 Task: Find connections with filter location Lankaran with filter topic #Feminismwith filter profile language Potuguese with filter current company TekWissen ® with filter school NMKRV College for Women with filter industry Vocational Rehabilitation Services with filter service category Headshot Photography with filter keywords title Founder
Action: Mouse moved to (490, 91)
Screenshot: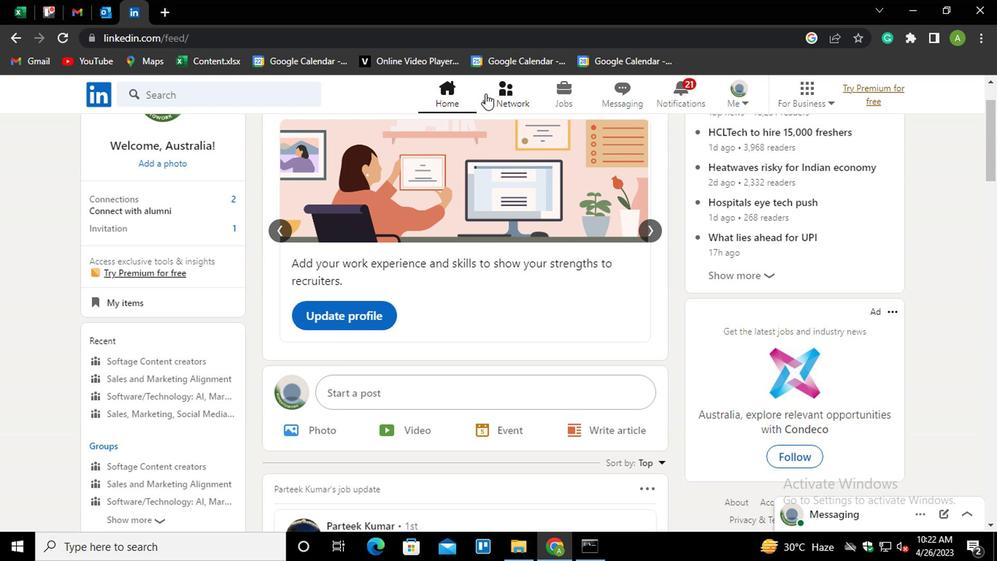 
Action: Mouse pressed left at (490, 91)
Screenshot: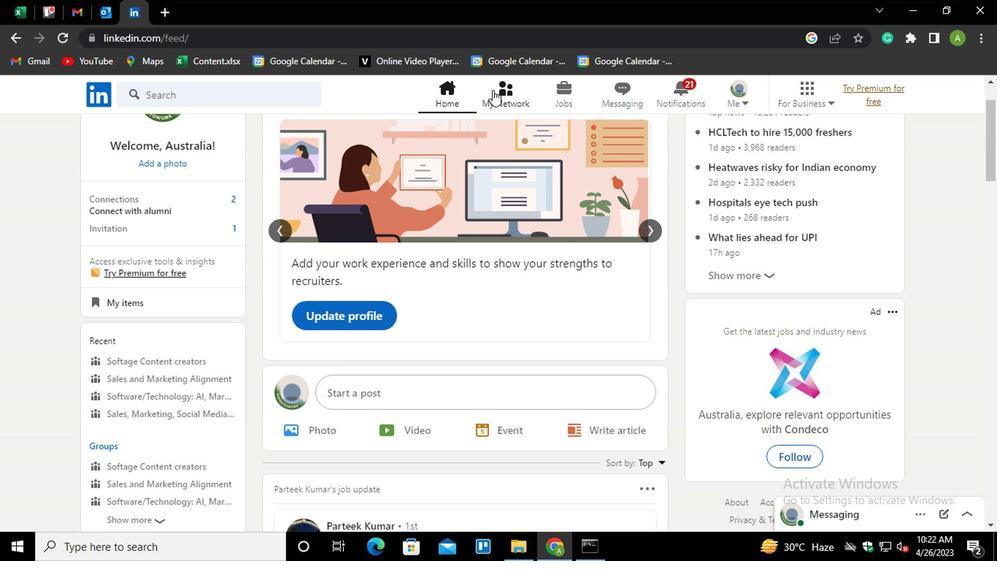 
Action: Mouse moved to (170, 175)
Screenshot: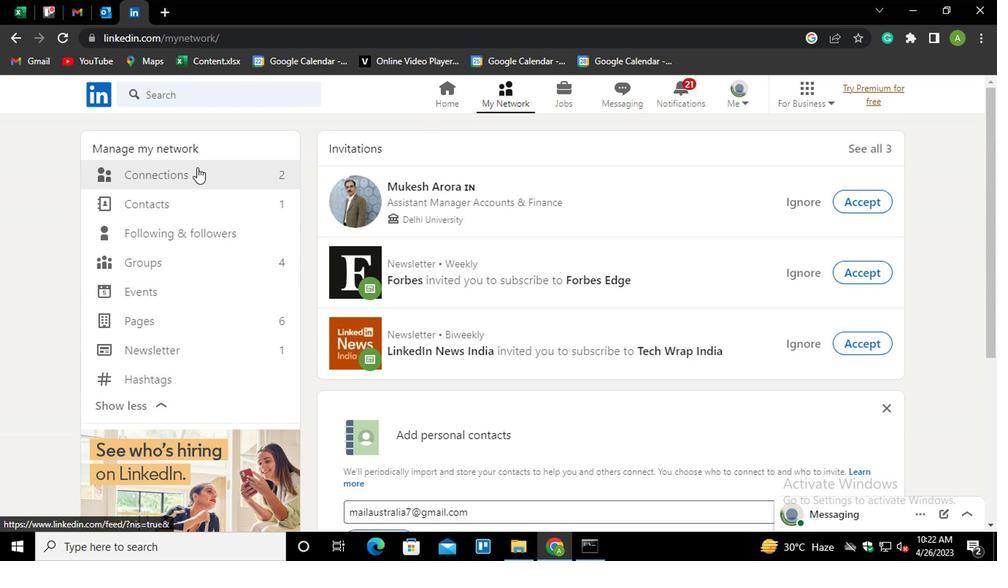 
Action: Mouse pressed left at (170, 175)
Screenshot: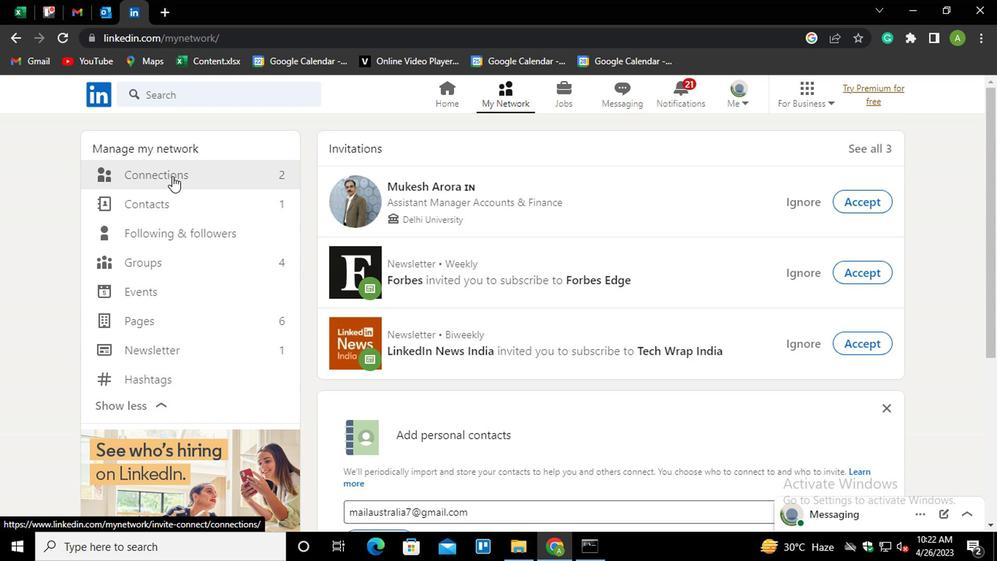 
Action: Mouse moved to (589, 175)
Screenshot: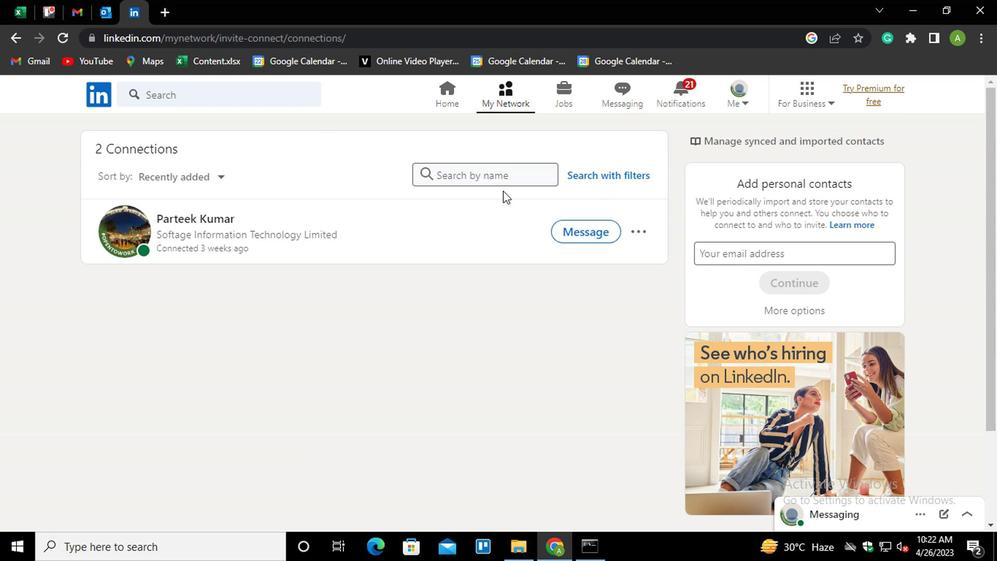 
Action: Mouse pressed left at (589, 175)
Screenshot: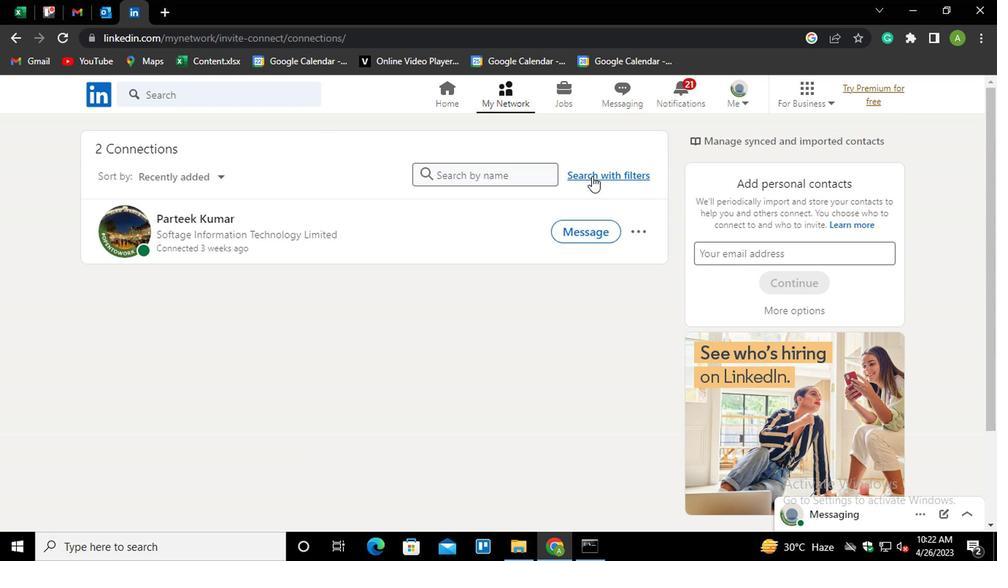 
Action: Mouse moved to (473, 139)
Screenshot: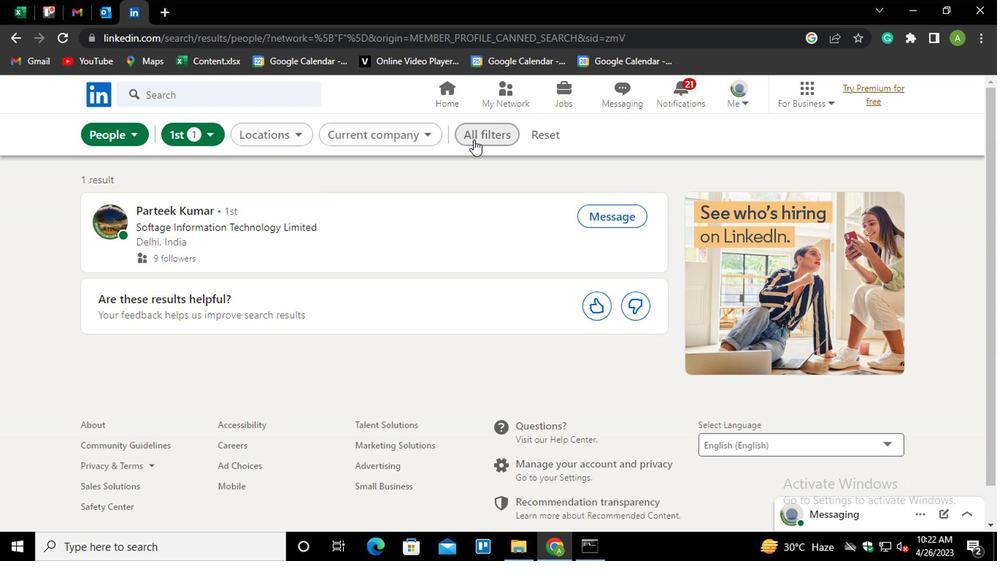 
Action: Mouse pressed left at (473, 139)
Screenshot: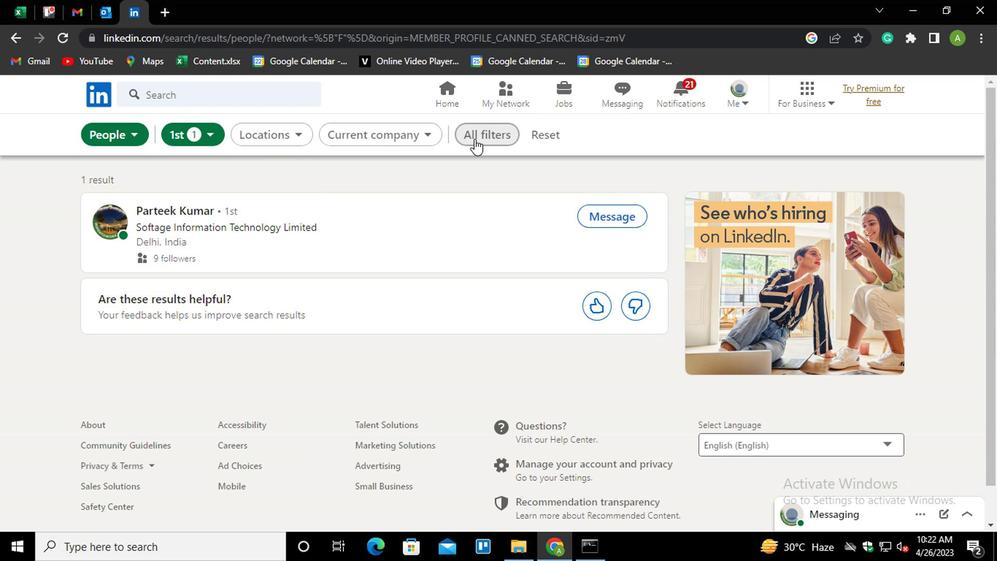 
Action: Mouse moved to (653, 285)
Screenshot: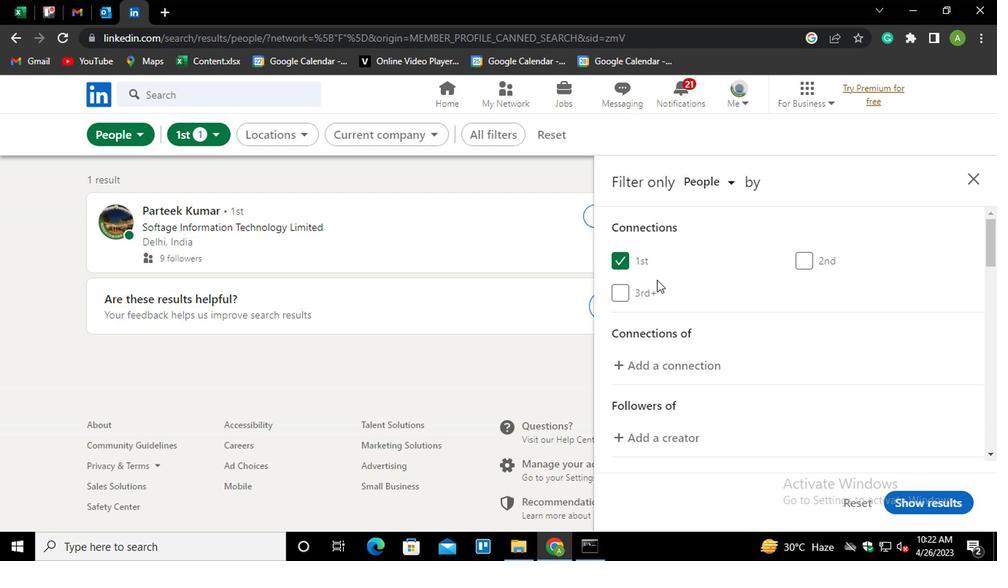 
Action: Mouse scrolled (653, 285) with delta (0, 0)
Screenshot: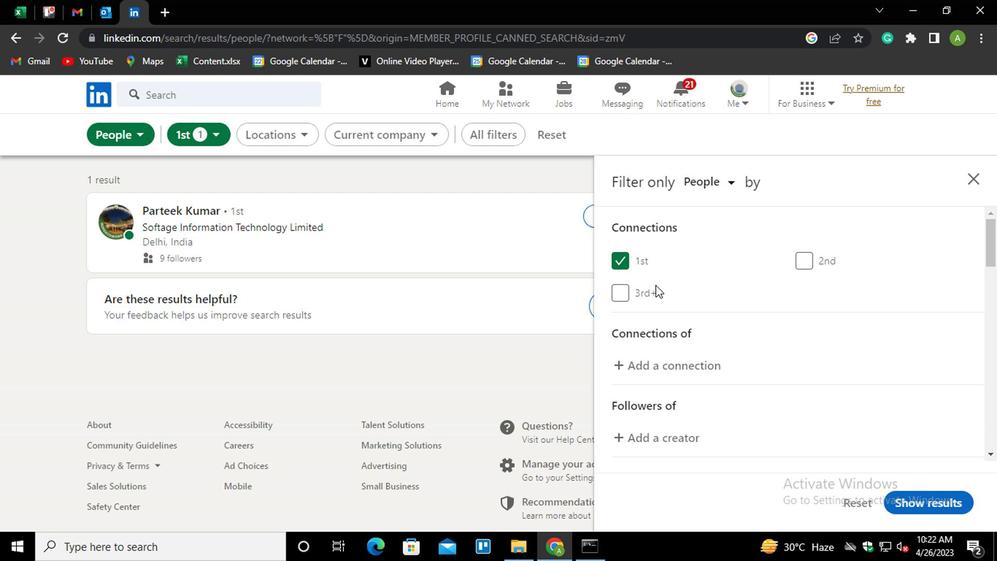
Action: Mouse scrolled (653, 285) with delta (0, 0)
Screenshot: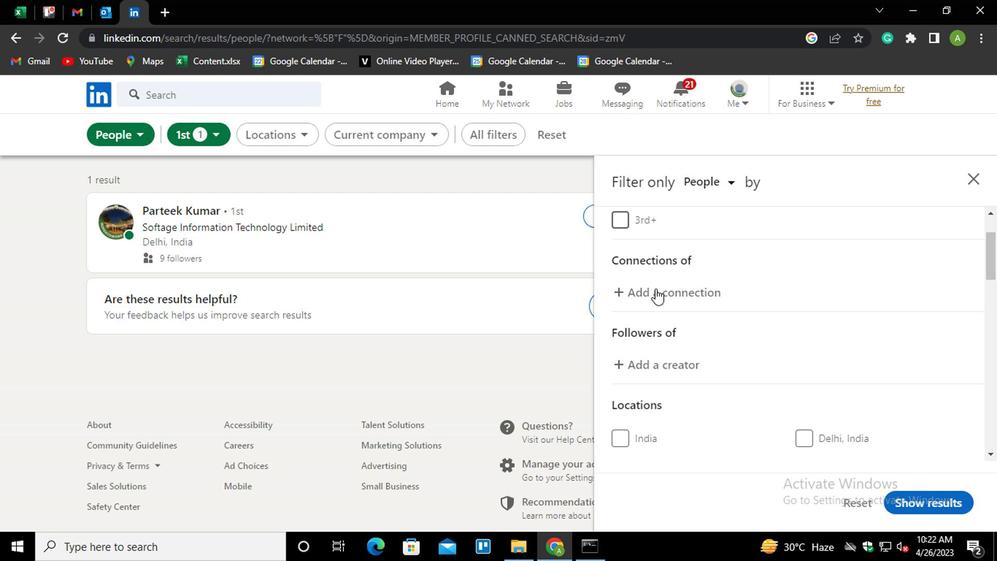 
Action: Mouse scrolled (653, 285) with delta (0, 0)
Screenshot: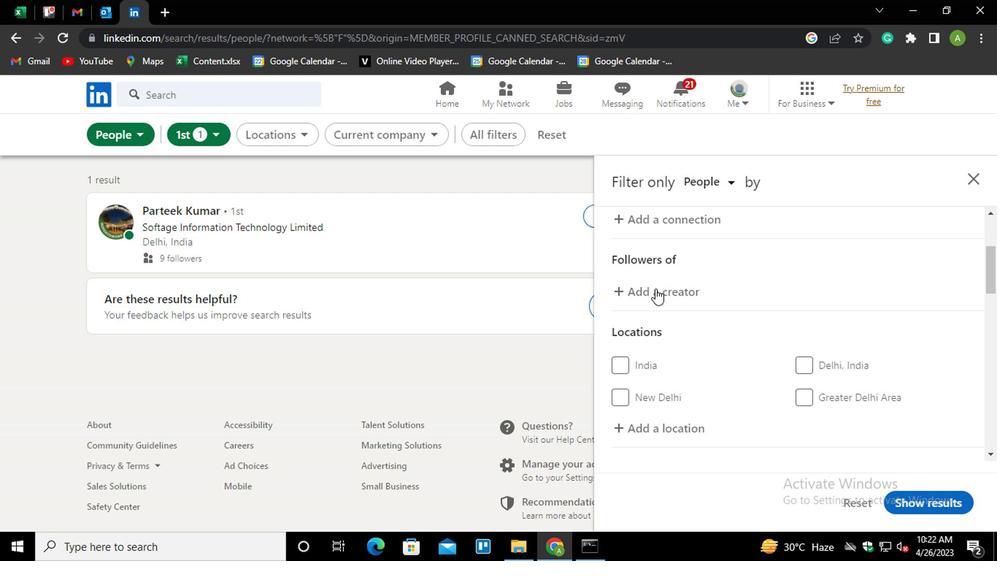 
Action: Mouse moved to (653, 347)
Screenshot: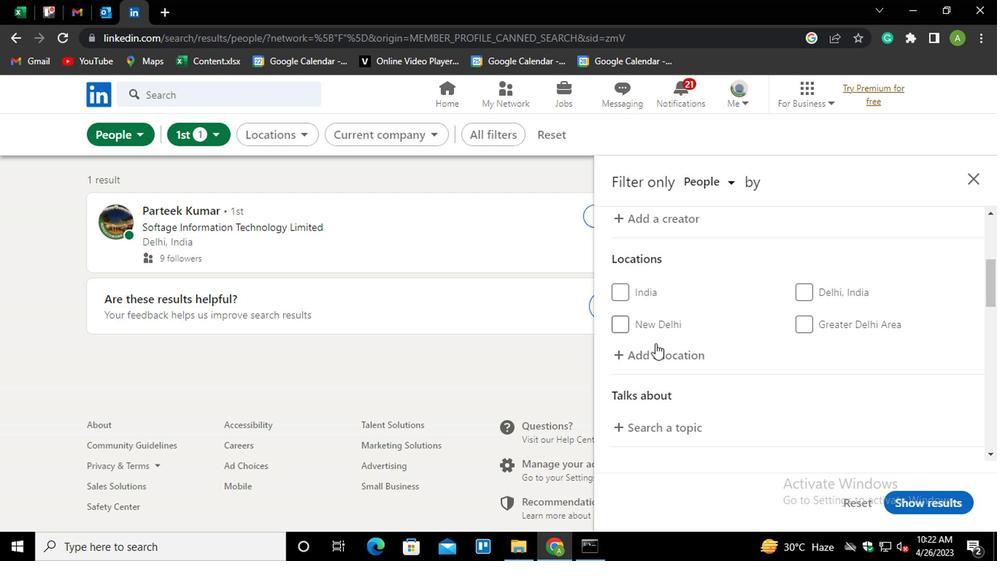 
Action: Mouse pressed left at (653, 347)
Screenshot: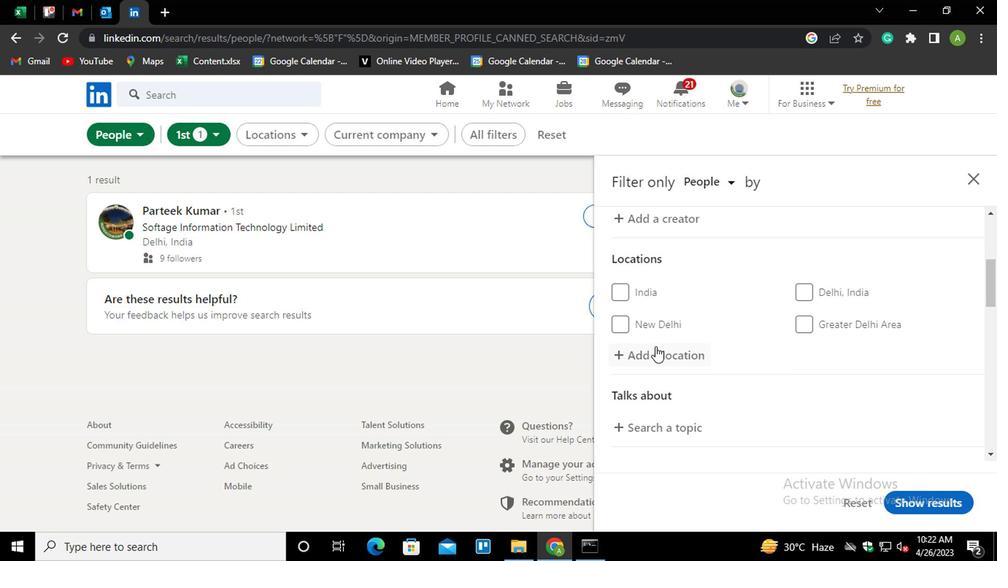 
Action: Mouse moved to (653, 351)
Screenshot: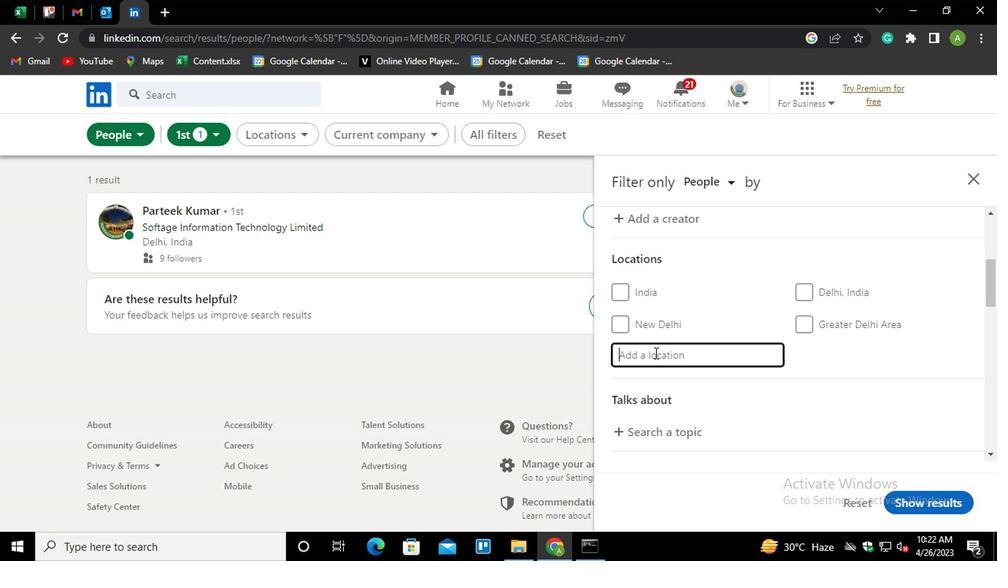 
Action: Mouse pressed left at (653, 351)
Screenshot: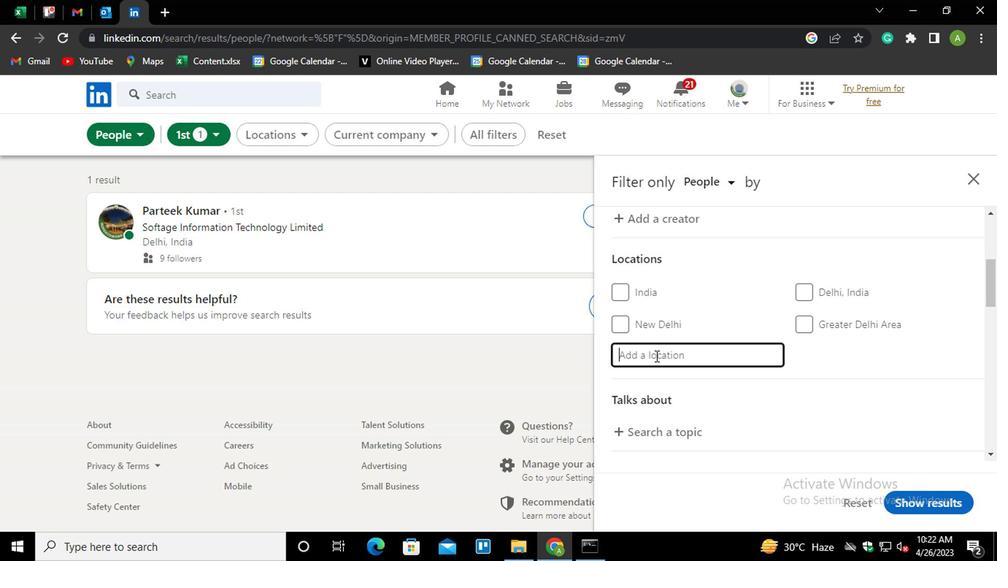 
Action: Key pressed <Key.shift_r>Lankara<Key.down><Key.enter>
Screenshot: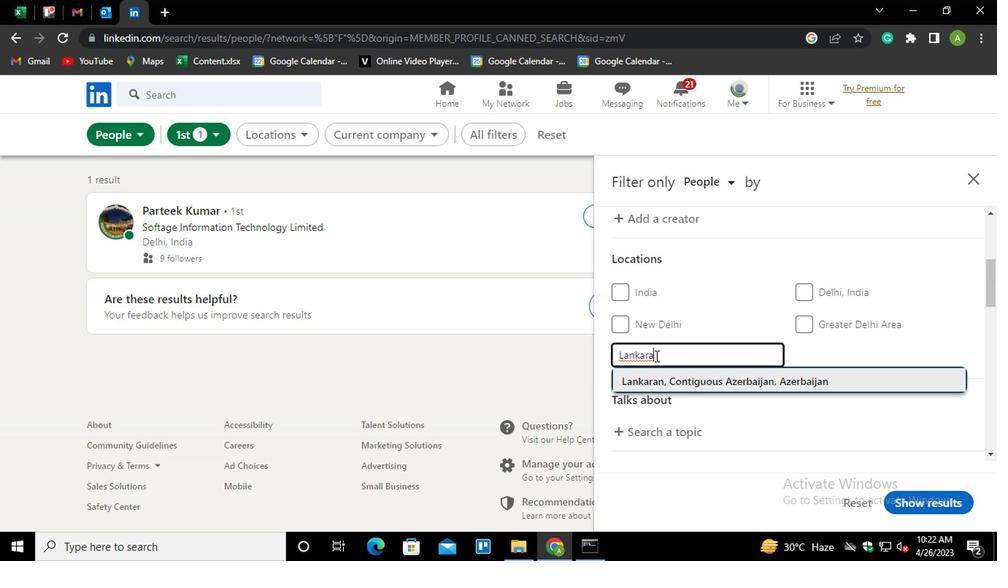 
Action: Mouse moved to (652, 352)
Screenshot: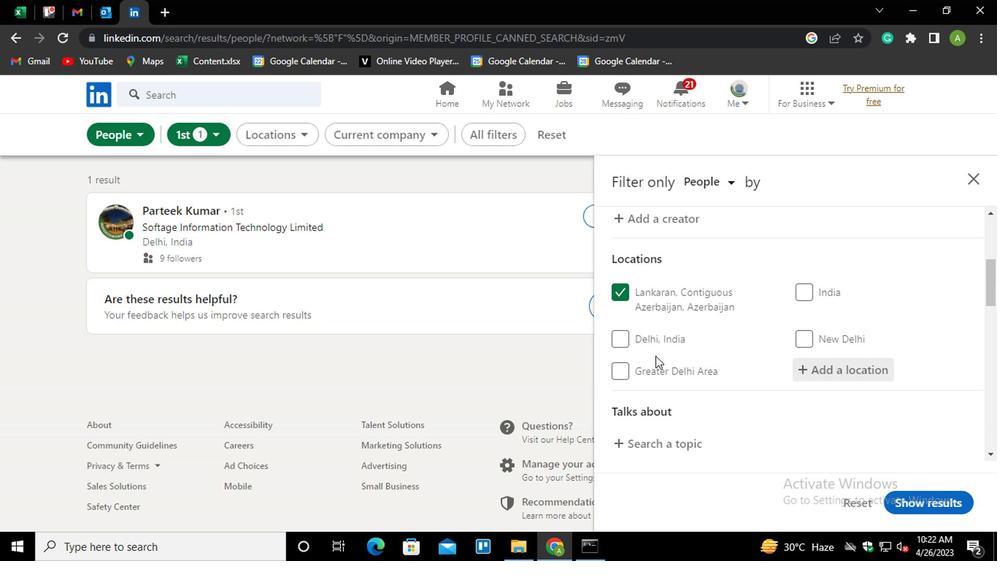 
Action: Mouse scrolled (652, 352) with delta (0, 0)
Screenshot: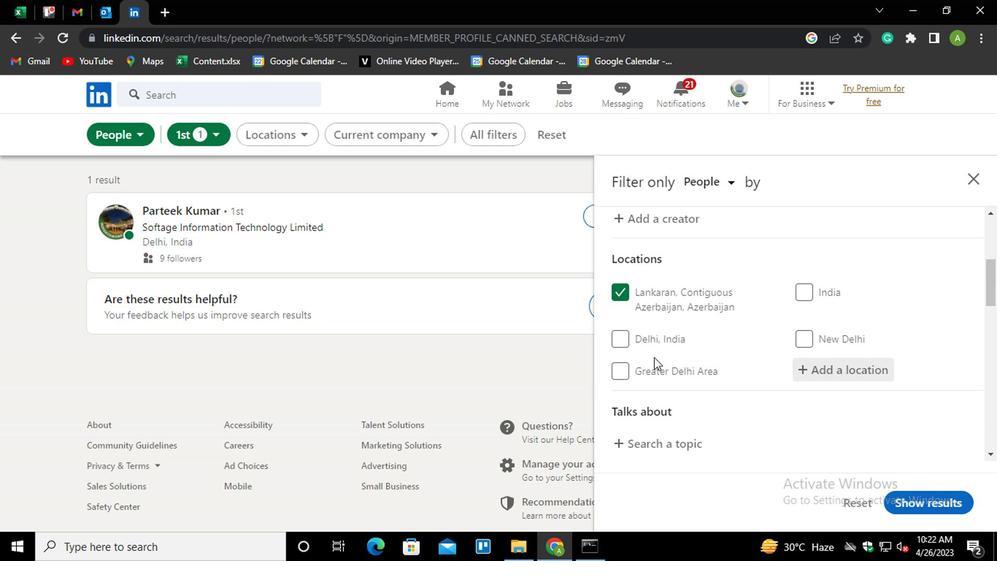 
Action: Mouse moved to (674, 367)
Screenshot: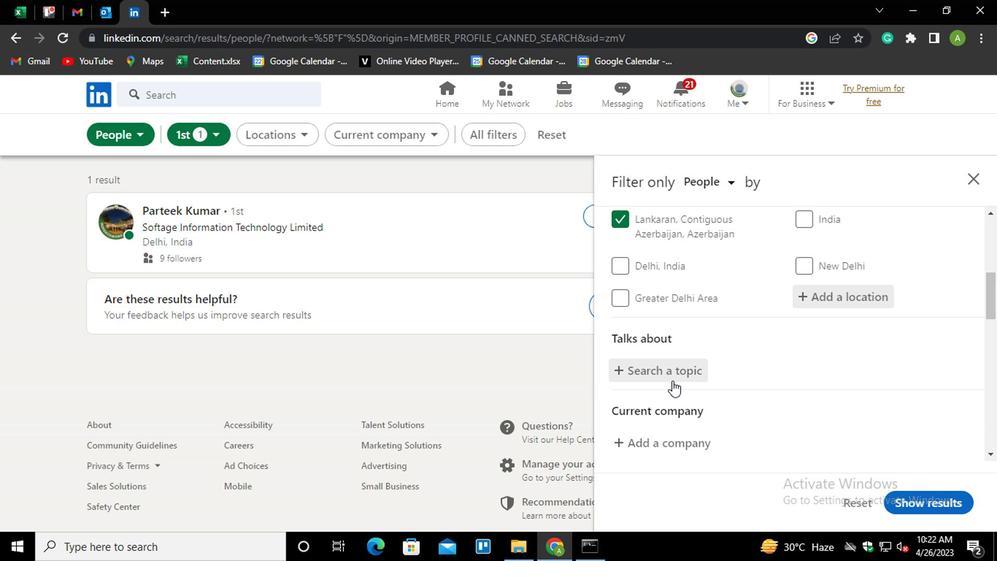 
Action: Mouse pressed left at (674, 367)
Screenshot: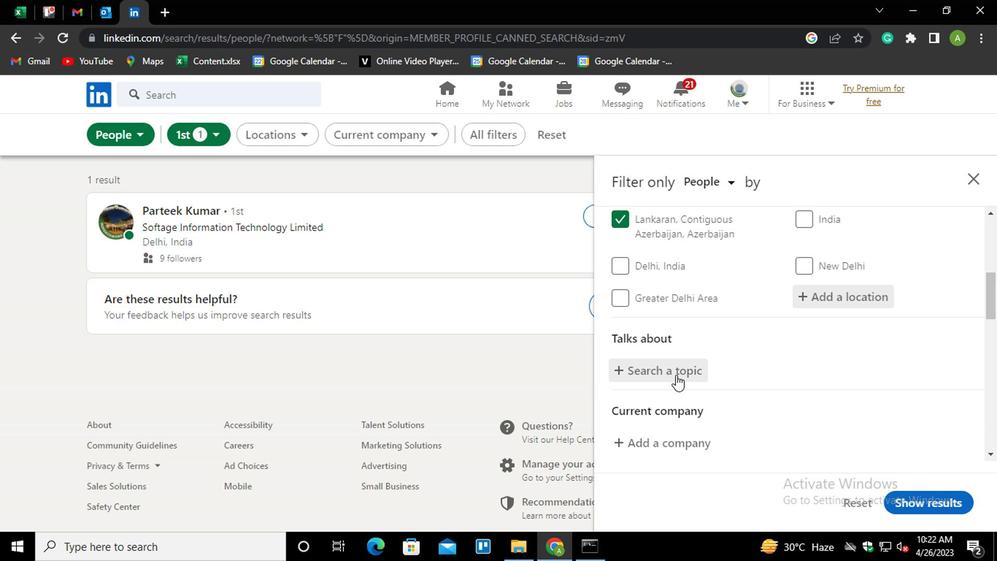 
Action: Key pressed <Key.shift>#<Key.shift>FEMINISM
Screenshot: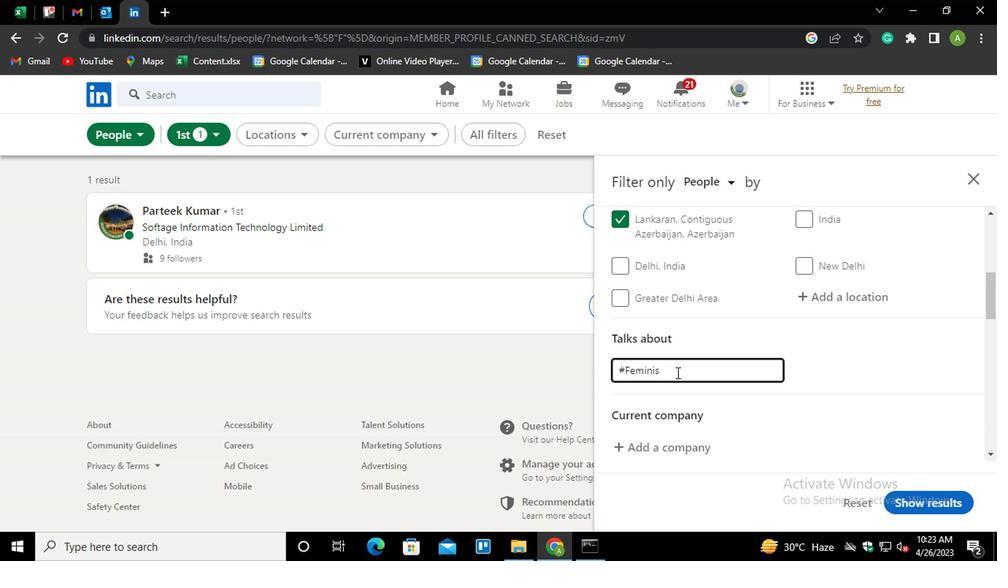 
Action: Mouse moved to (855, 364)
Screenshot: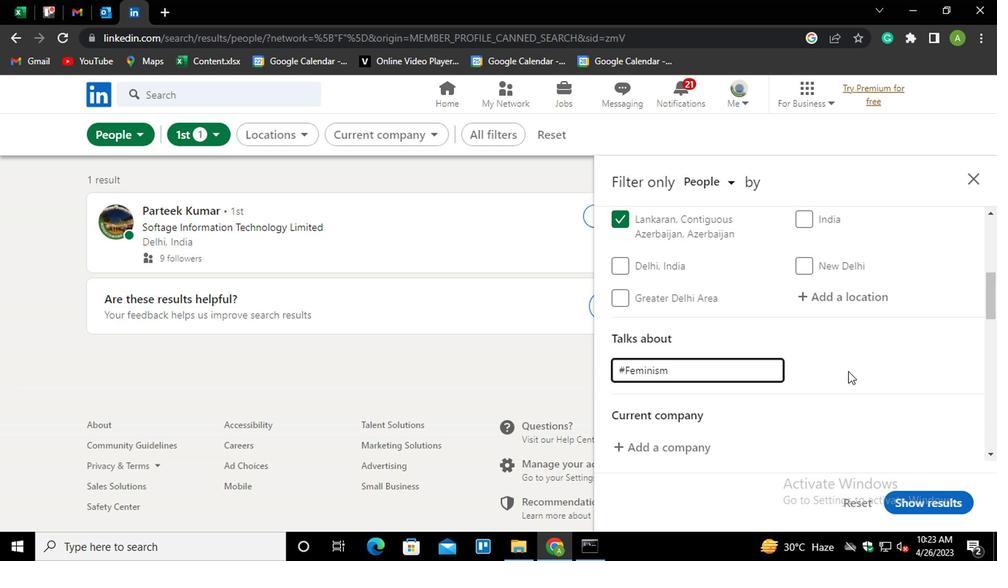 
Action: Mouse pressed left at (855, 364)
Screenshot: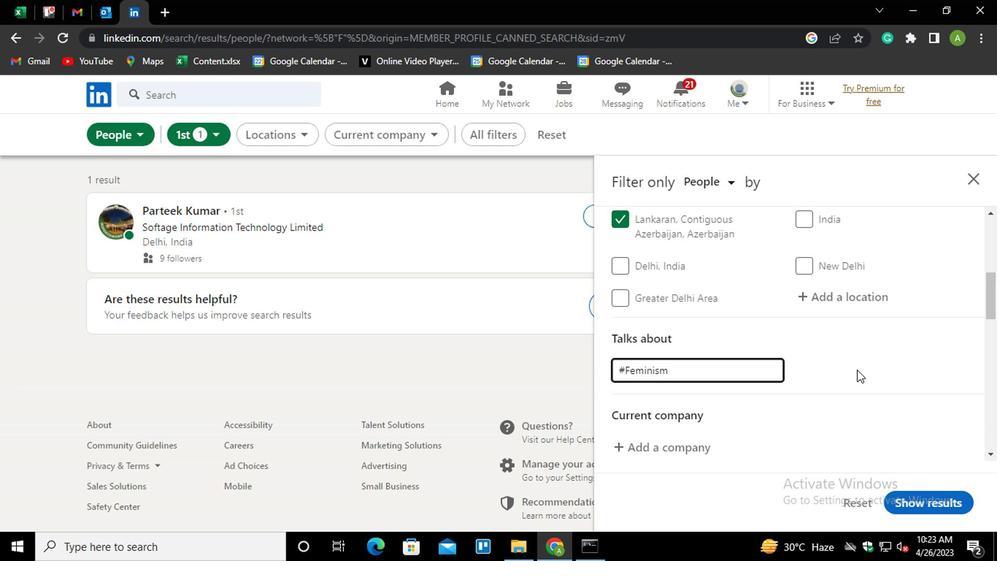 
Action: Mouse moved to (862, 359)
Screenshot: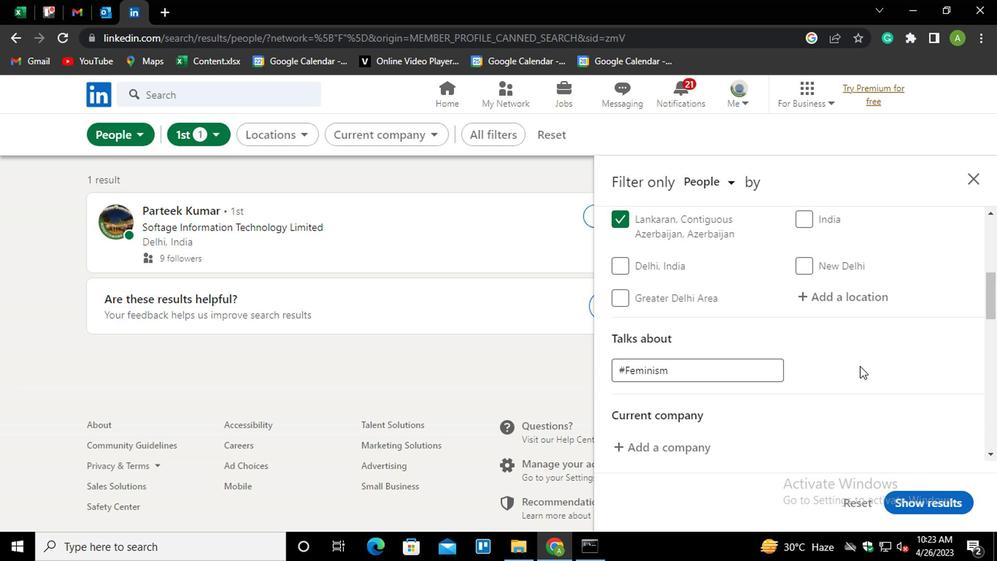 
Action: Mouse scrolled (862, 358) with delta (0, -1)
Screenshot: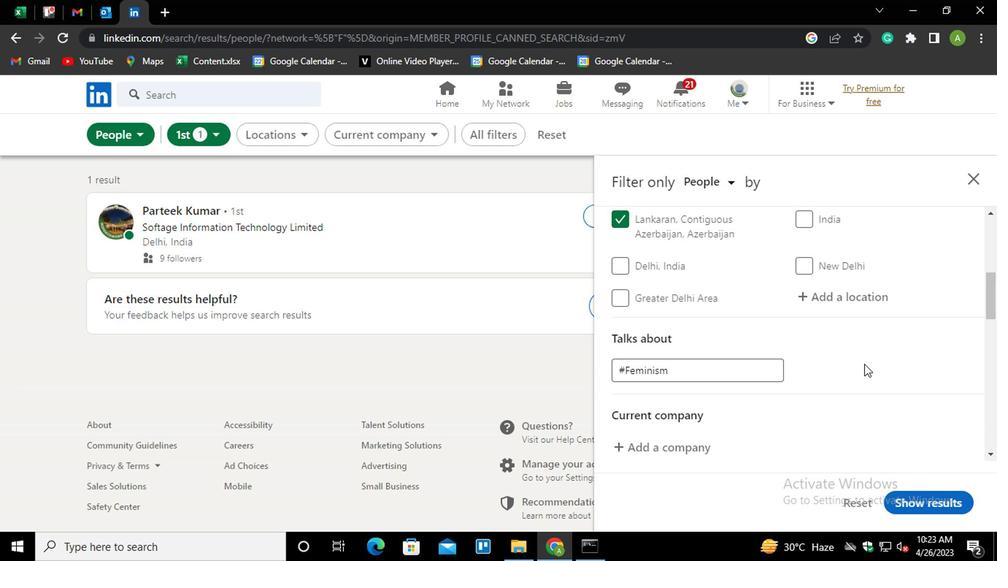 
Action: Mouse moved to (704, 371)
Screenshot: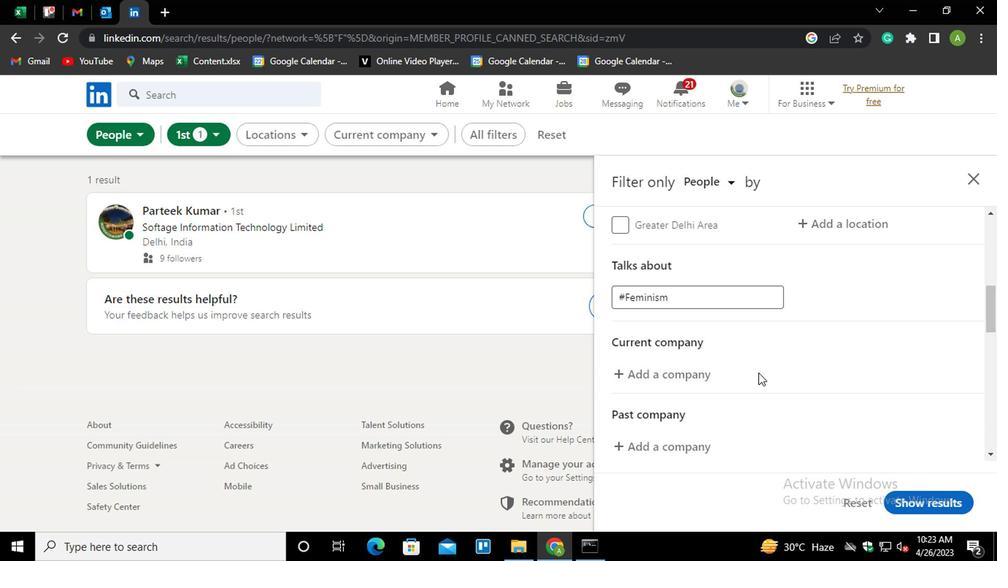 
Action: Mouse pressed left at (704, 371)
Screenshot: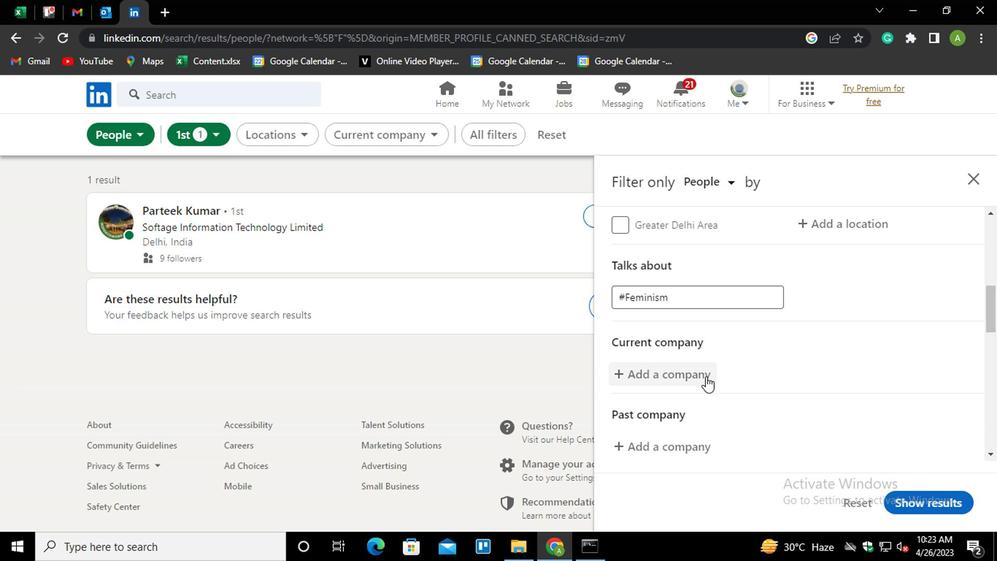 
Action: Key pressed <Key.shift>TEKW<Key.down><Key.enter>
Screenshot: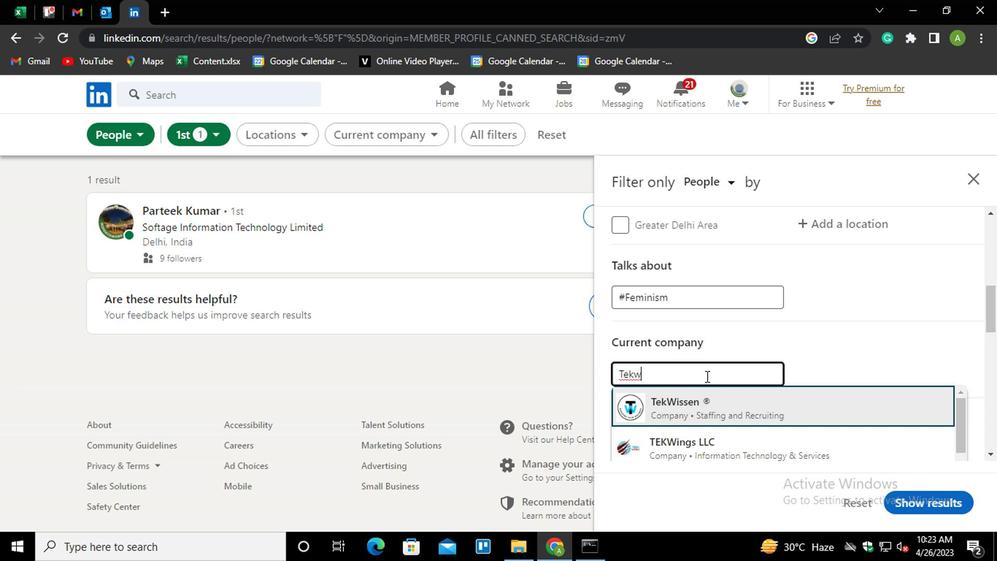 
Action: Mouse scrolled (704, 371) with delta (0, 0)
Screenshot: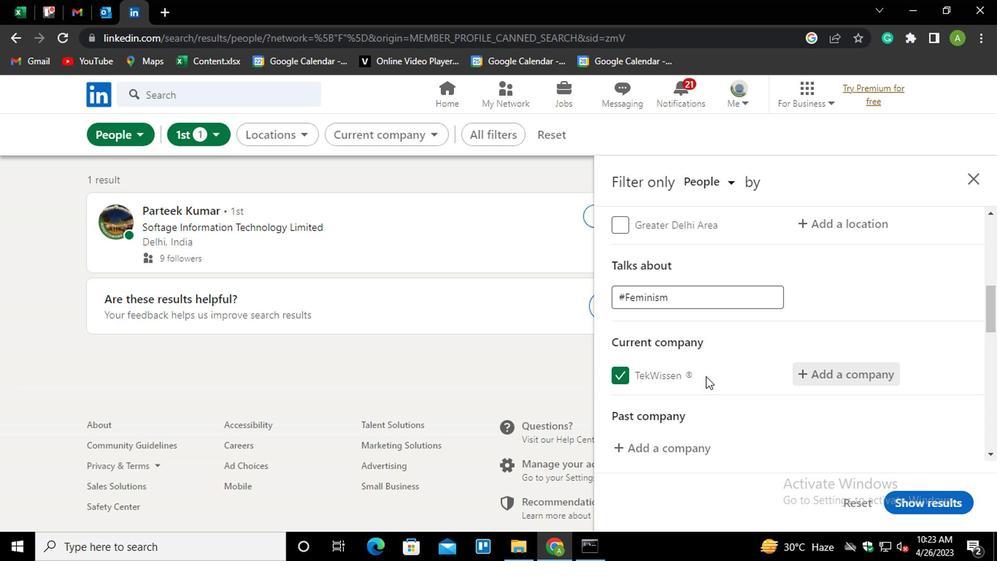 
Action: Mouse scrolled (704, 371) with delta (0, 0)
Screenshot: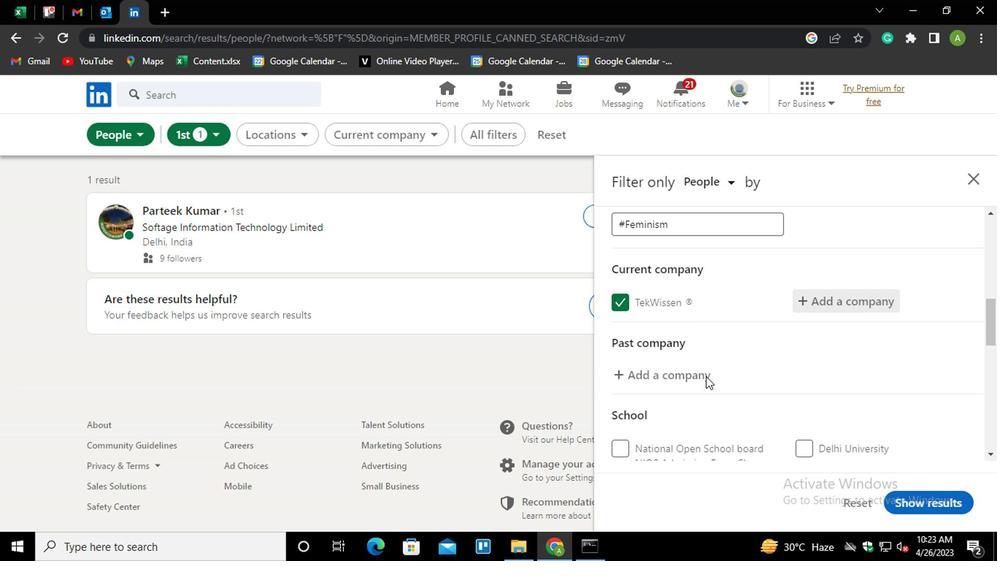 
Action: Mouse scrolled (704, 371) with delta (0, 0)
Screenshot: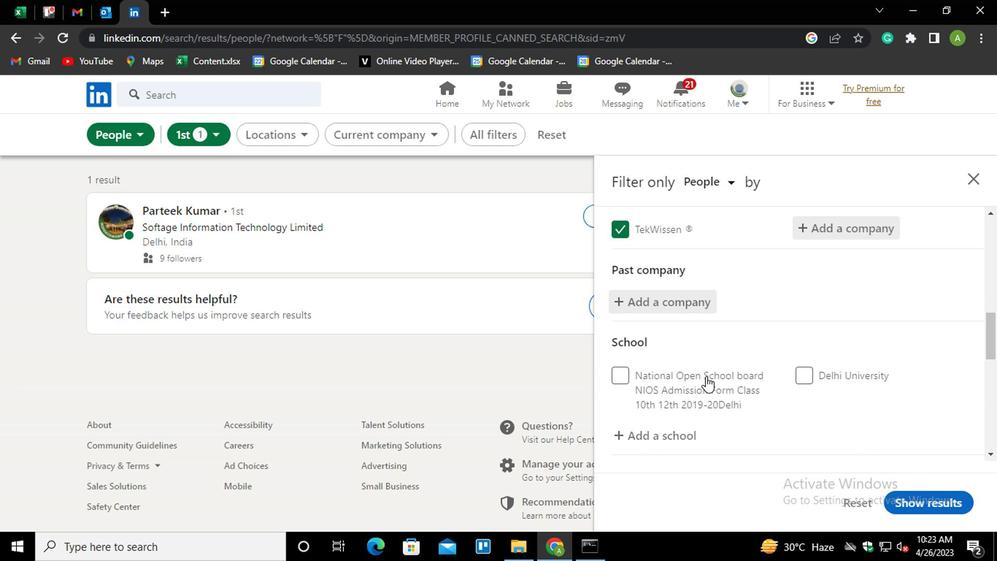 
Action: Mouse scrolled (704, 371) with delta (0, 0)
Screenshot: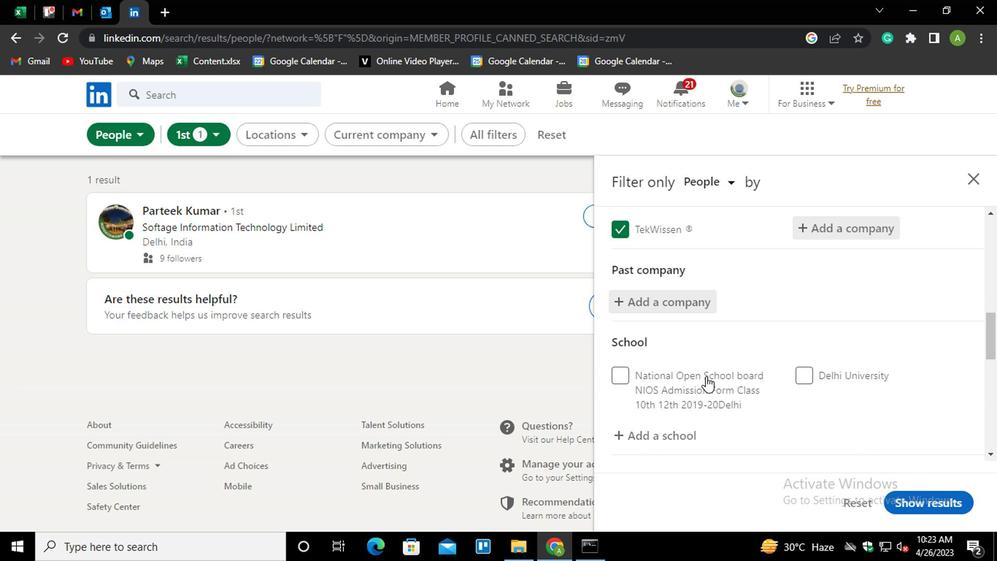 
Action: Mouse moved to (656, 276)
Screenshot: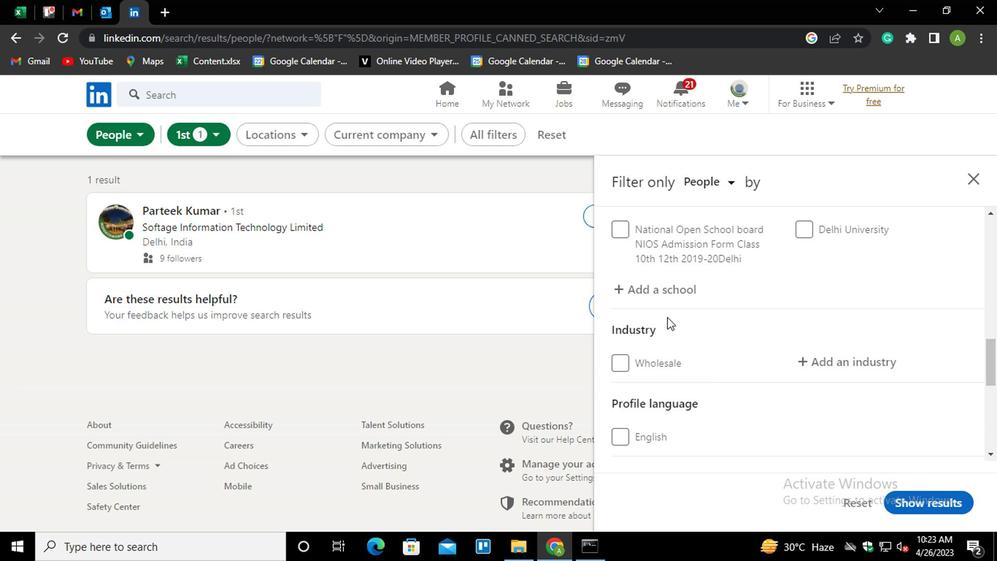 
Action: Mouse pressed left at (656, 276)
Screenshot: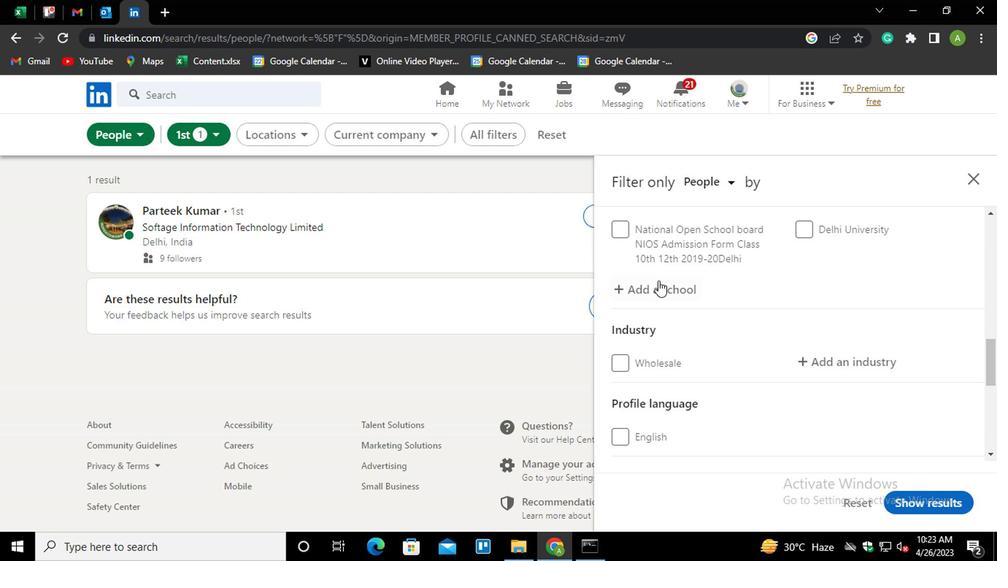 
Action: Mouse moved to (655, 287)
Screenshot: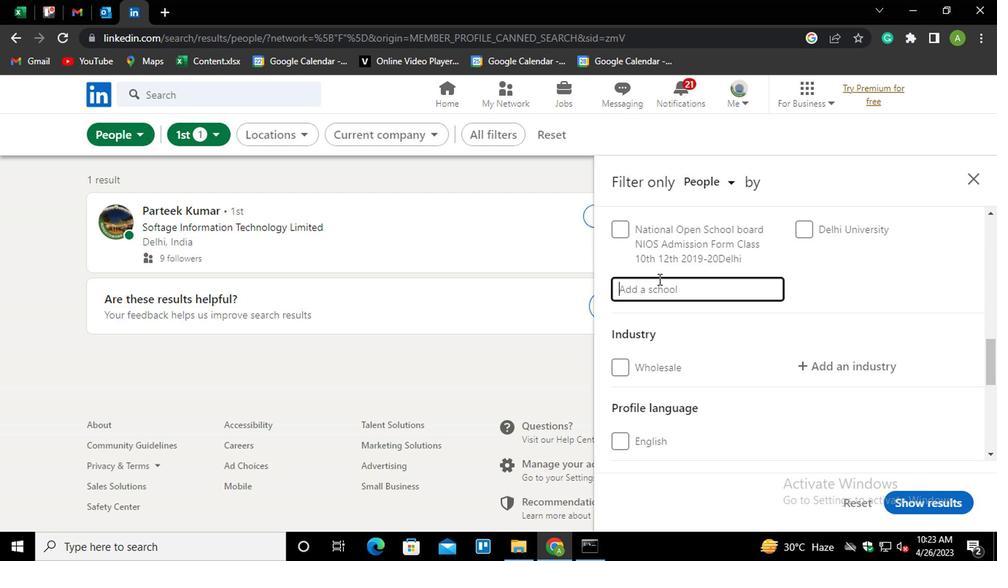 
Action: Key pressed <Key.shift_r>NMKR<Key.down><Key.enter>
Screenshot: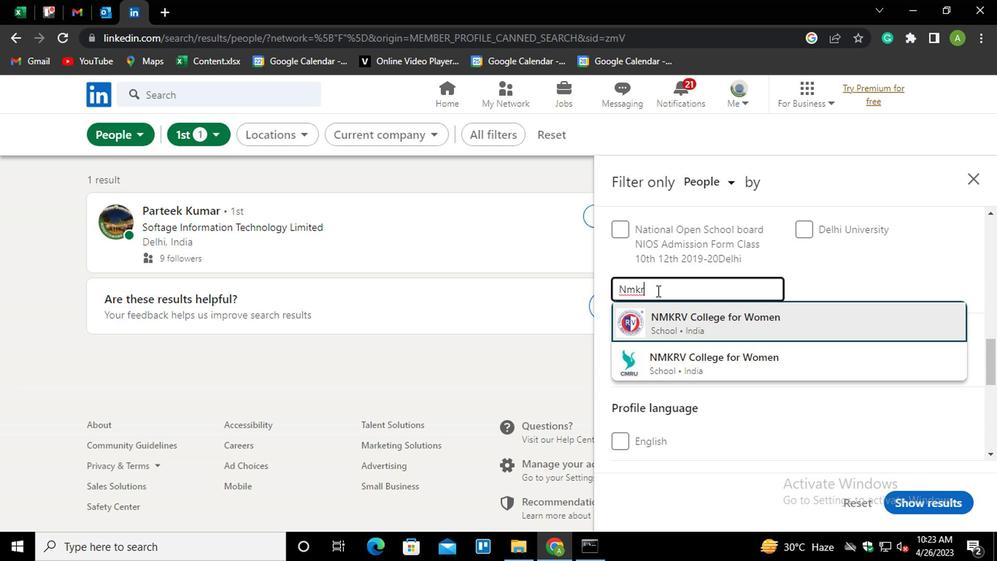 
Action: Mouse scrolled (655, 287) with delta (0, 0)
Screenshot: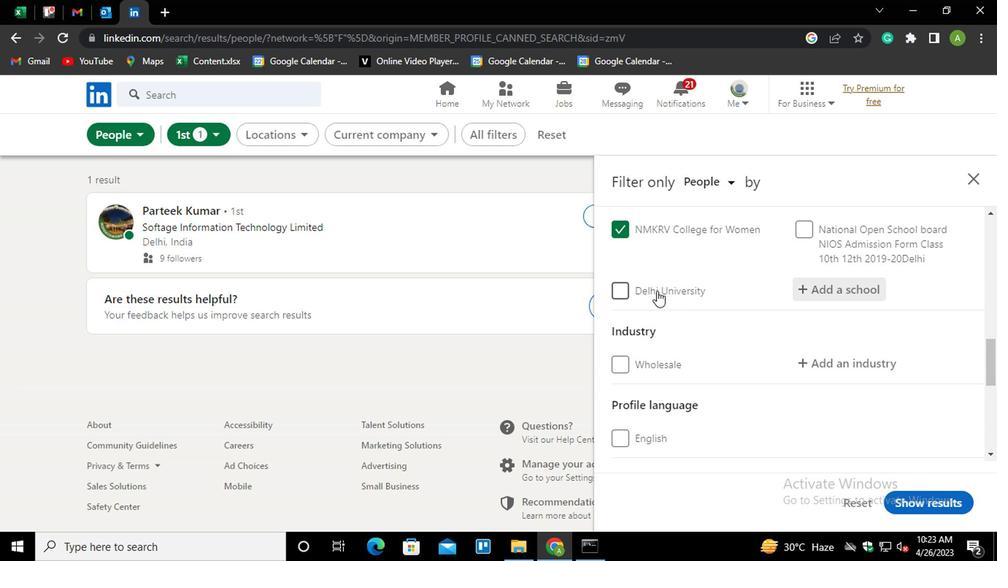 
Action: Mouse moved to (843, 293)
Screenshot: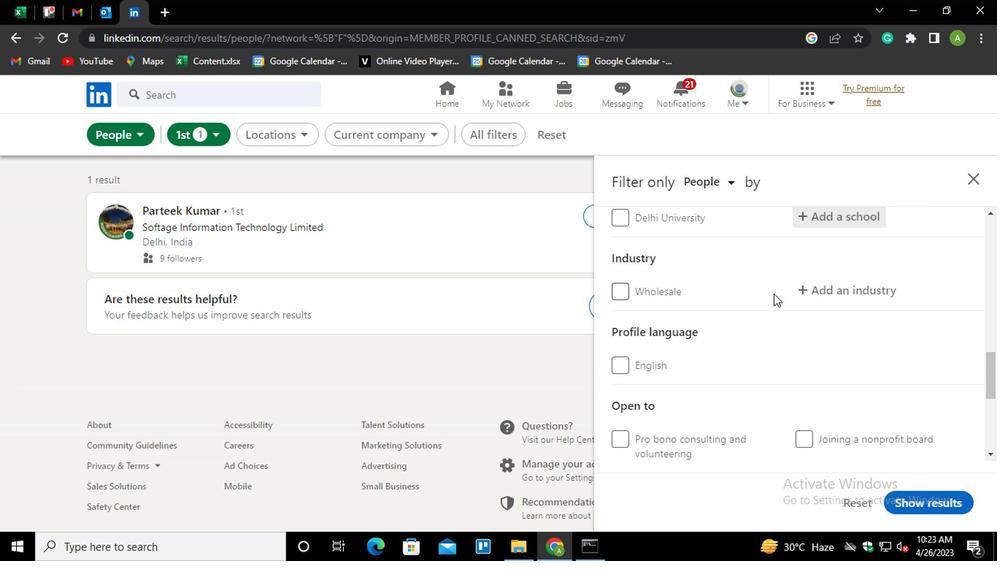 
Action: Mouse pressed left at (843, 293)
Screenshot: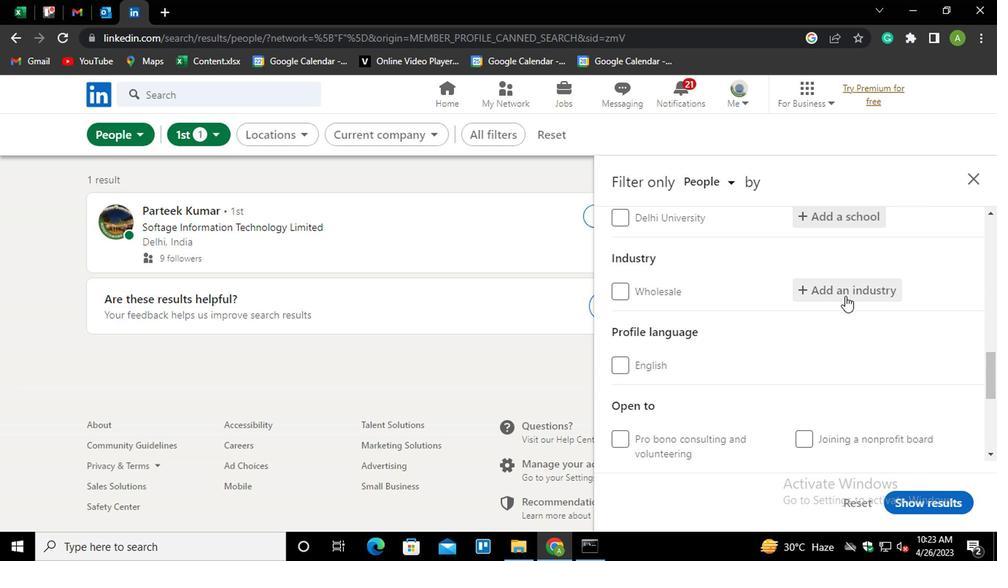 
Action: Key pressed <Key.shift>VOCA<Key.down><Key.enter>
Screenshot: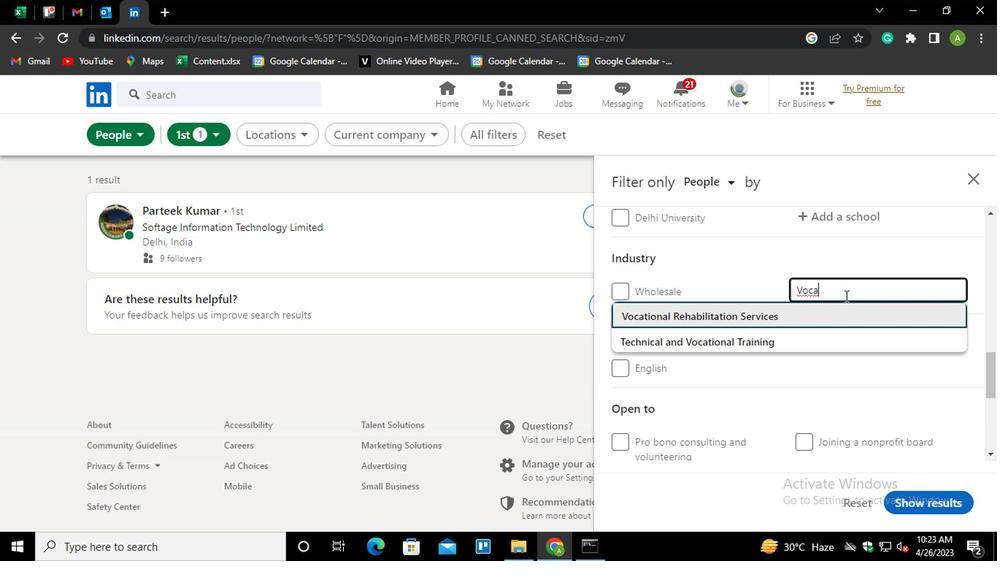 
Action: Mouse moved to (702, 380)
Screenshot: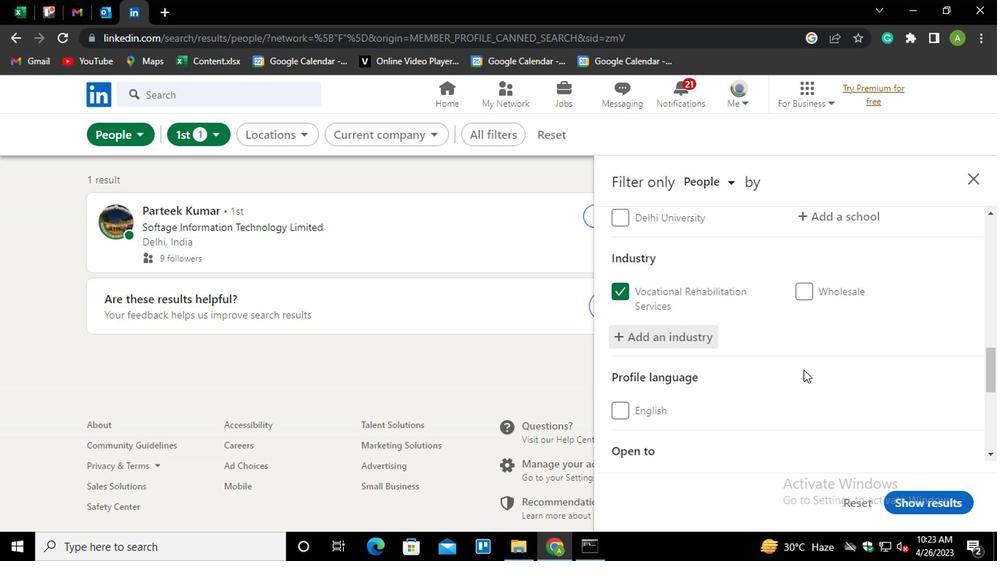 
Action: Mouse scrolled (702, 379) with delta (0, -1)
Screenshot: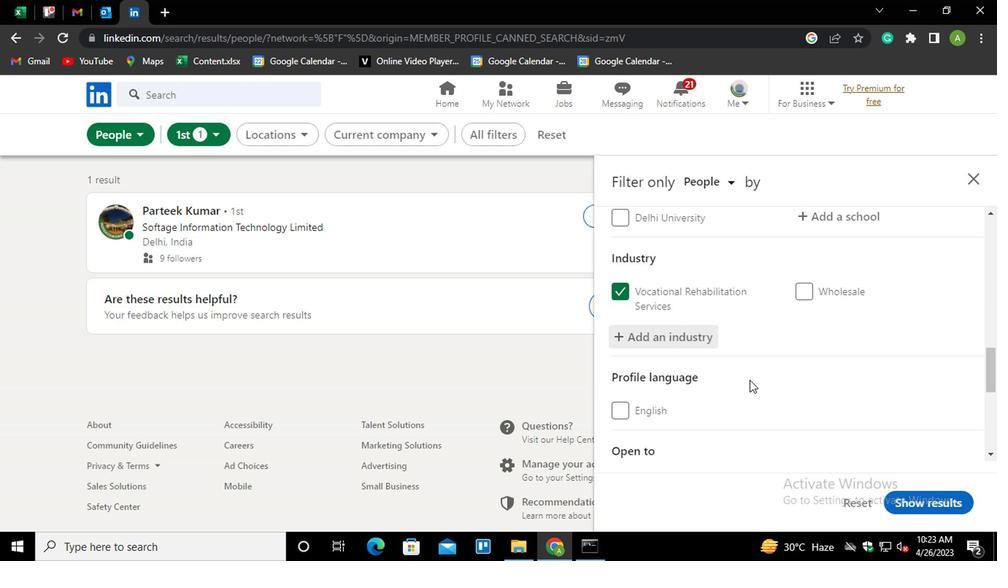 
Action: Mouse scrolled (702, 379) with delta (0, -1)
Screenshot: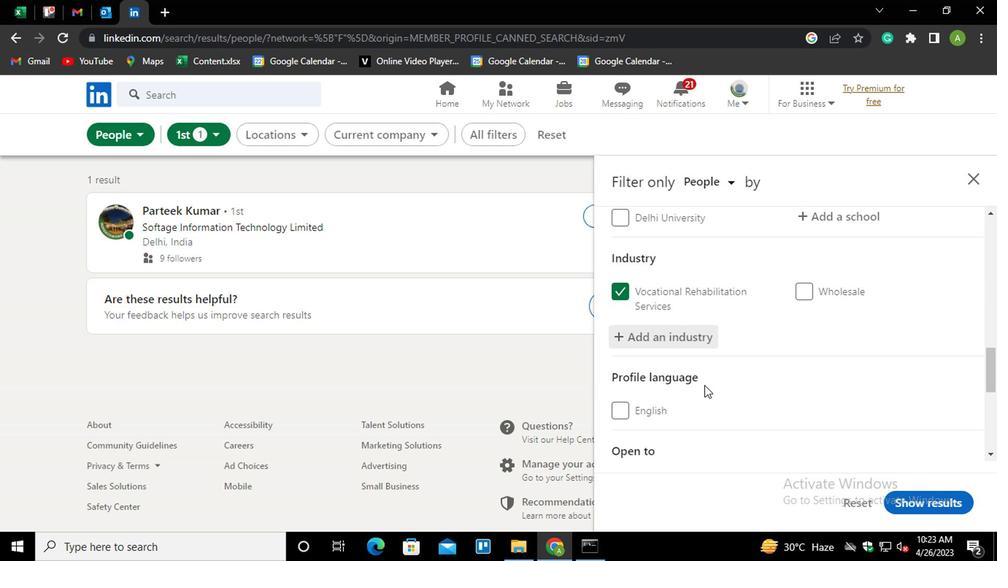 
Action: Mouse moved to (670, 384)
Screenshot: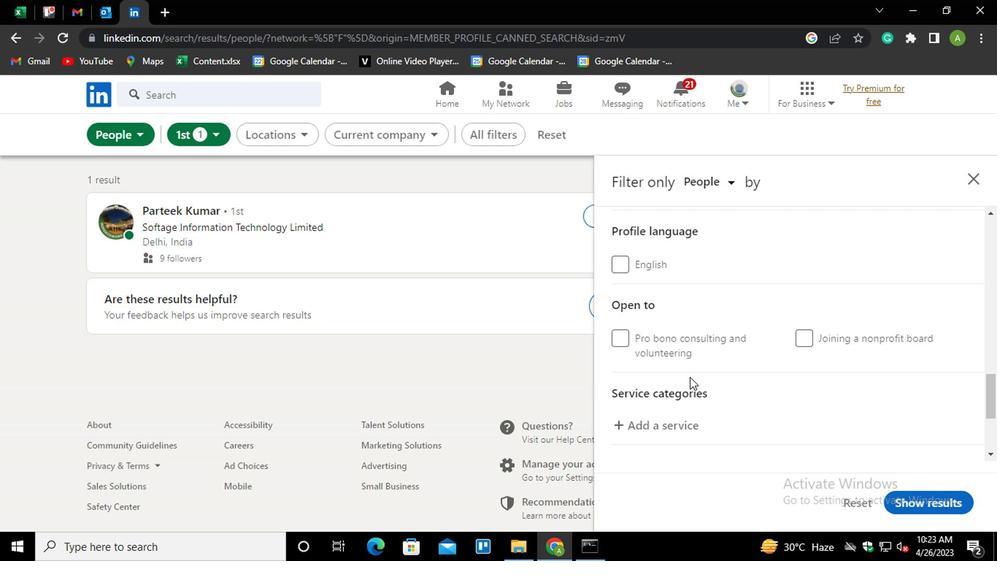 
Action: Mouse scrolled (670, 383) with delta (0, -1)
Screenshot: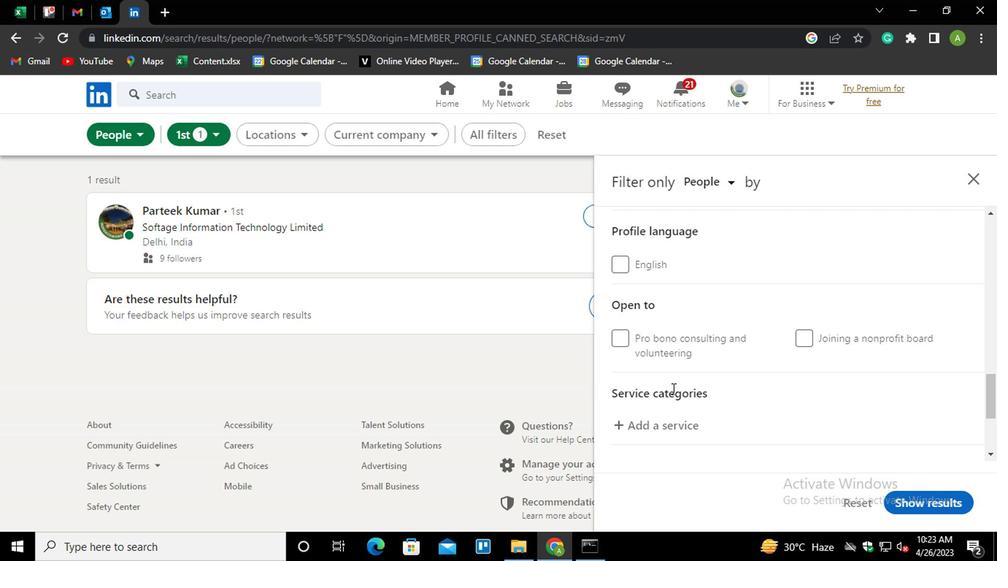 
Action: Mouse moved to (658, 348)
Screenshot: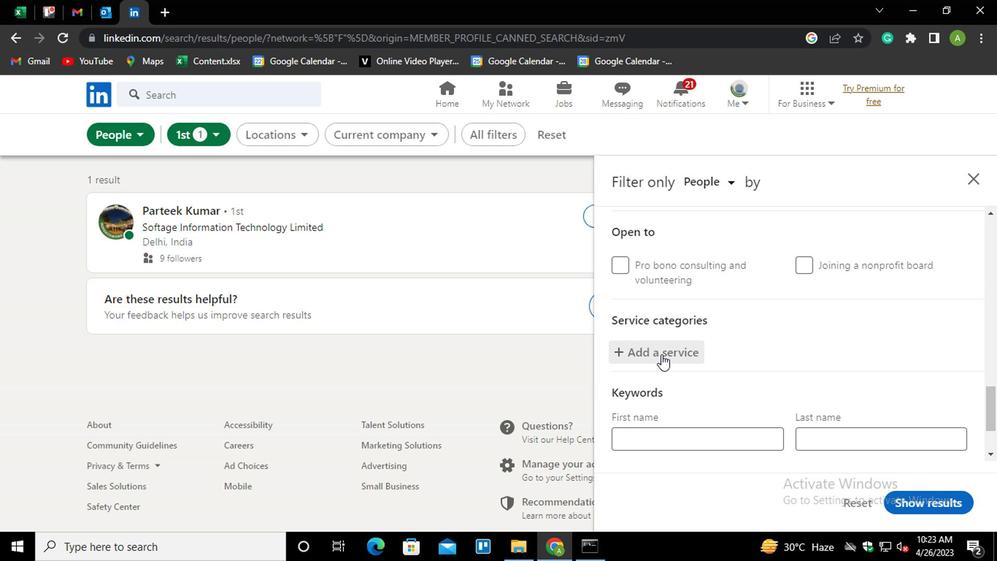 
Action: Mouse pressed left at (658, 348)
Screenshot: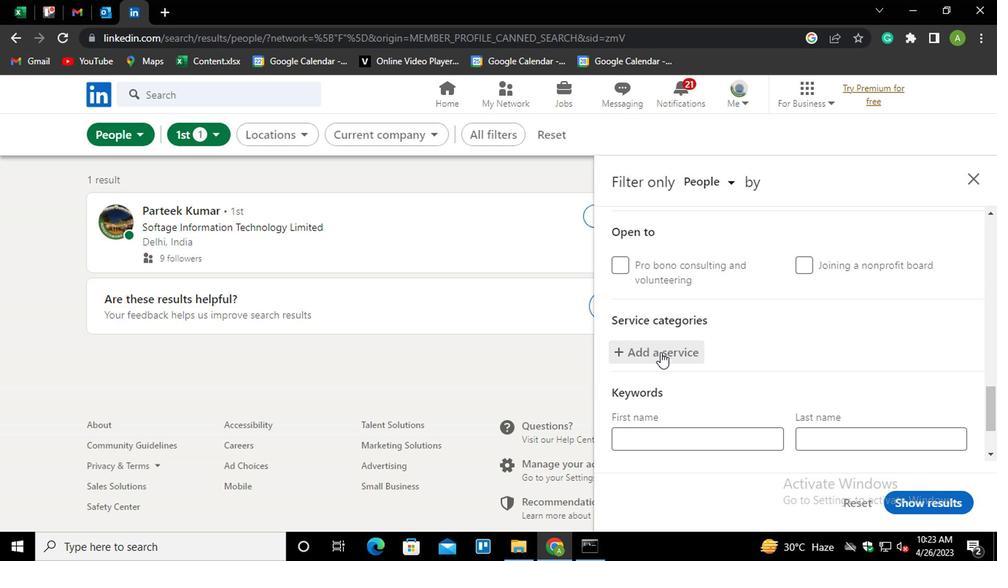 
Action: Mouse pressed left at (658, 348)
Screenshot: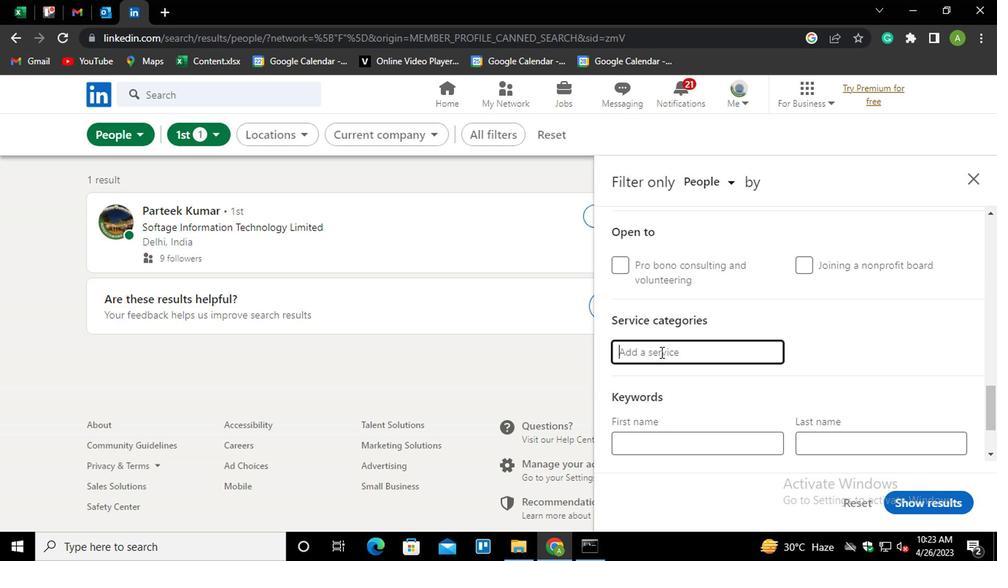 
Action: Key pressed <Key.shift_r>HEADS<Key.down><Key.enter>
Screenshot: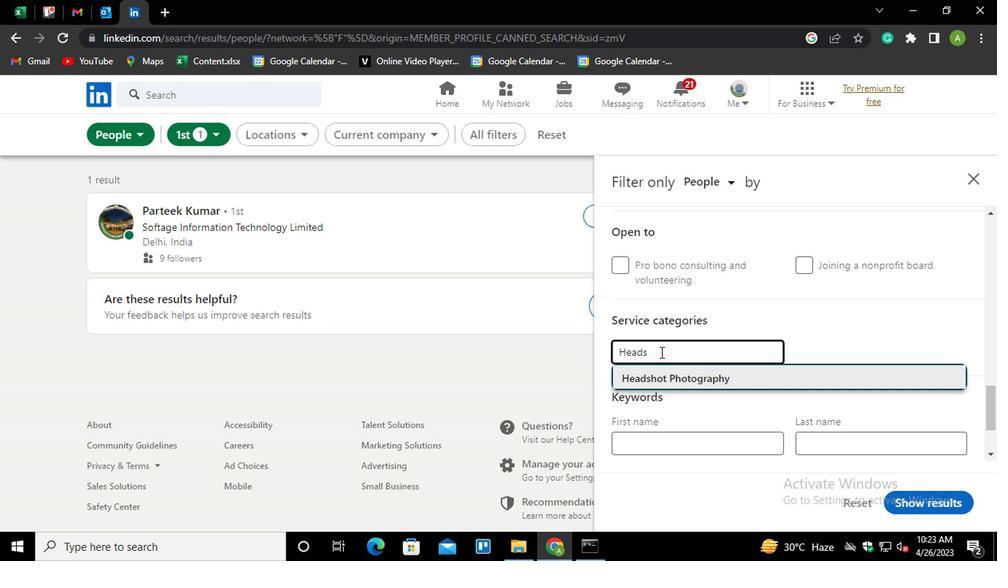 
Action: Mouse scrolled (658, 347) with delta (0, -1)
Screenshot: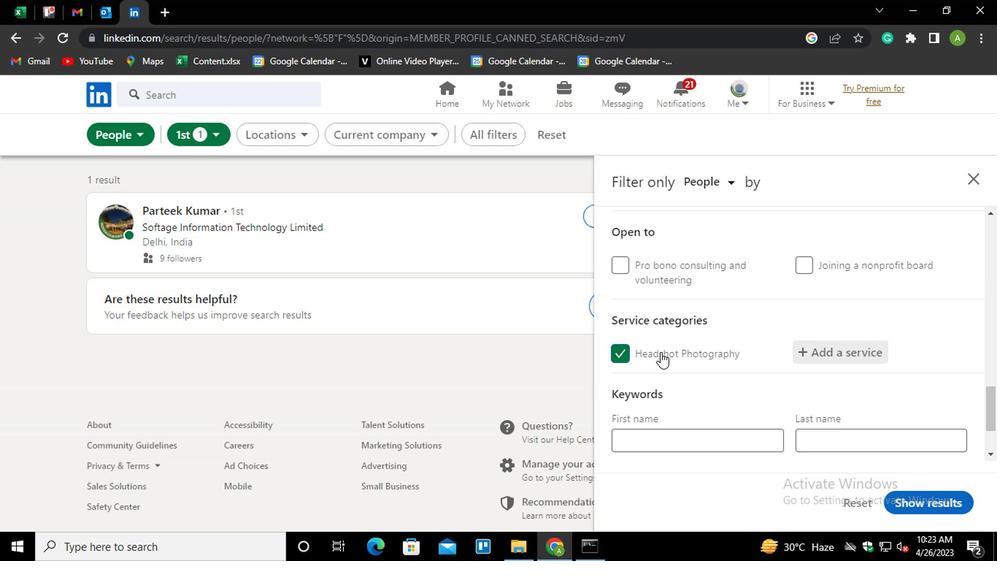 
Action: Mouse scrolled (658, 347) with delta (0, -1)
Screenshot: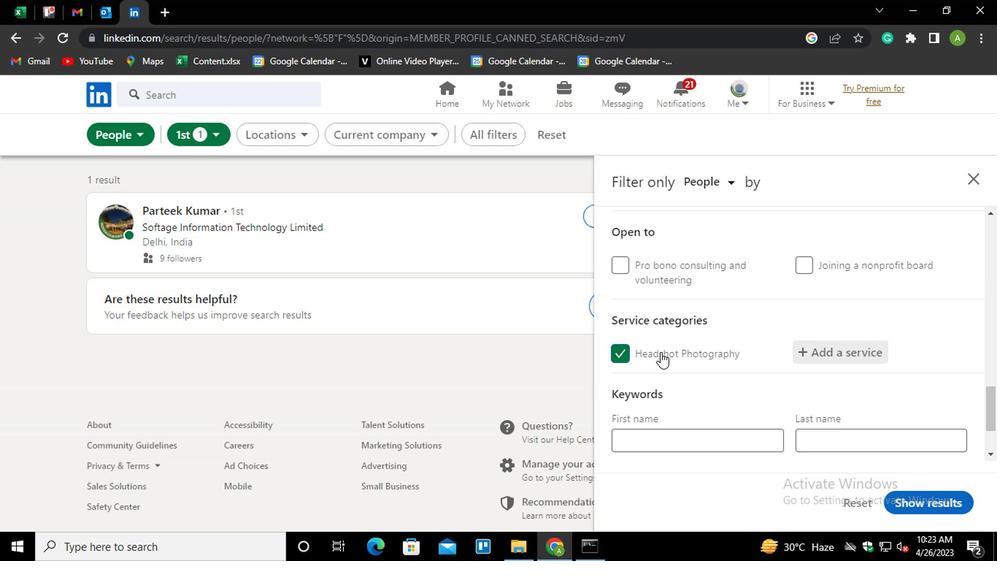 
Action: Mouse scrolled (658, 347) with delta (0, -1)
Screenshot: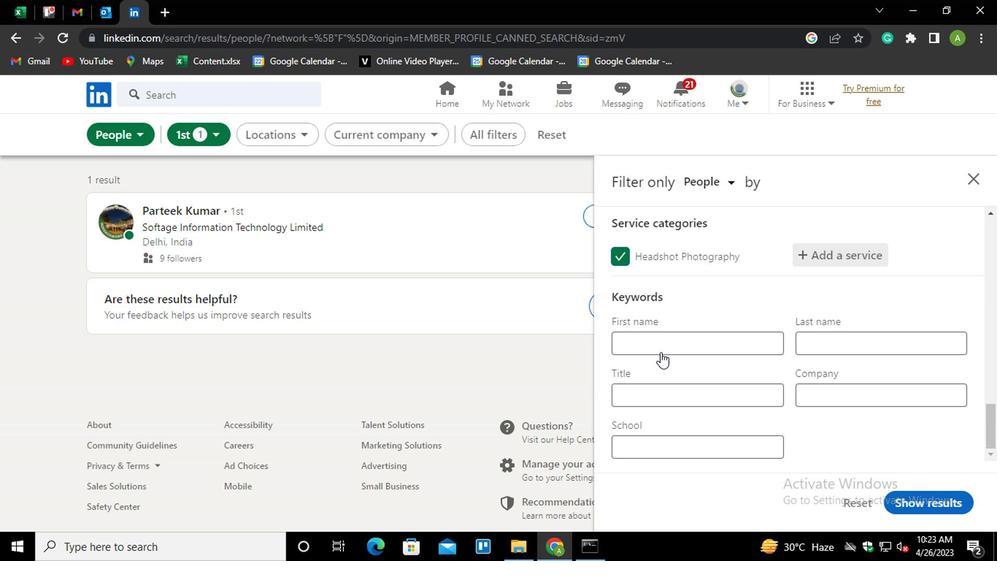 
Action: Mouse moved to (631, 380)
Screenshot: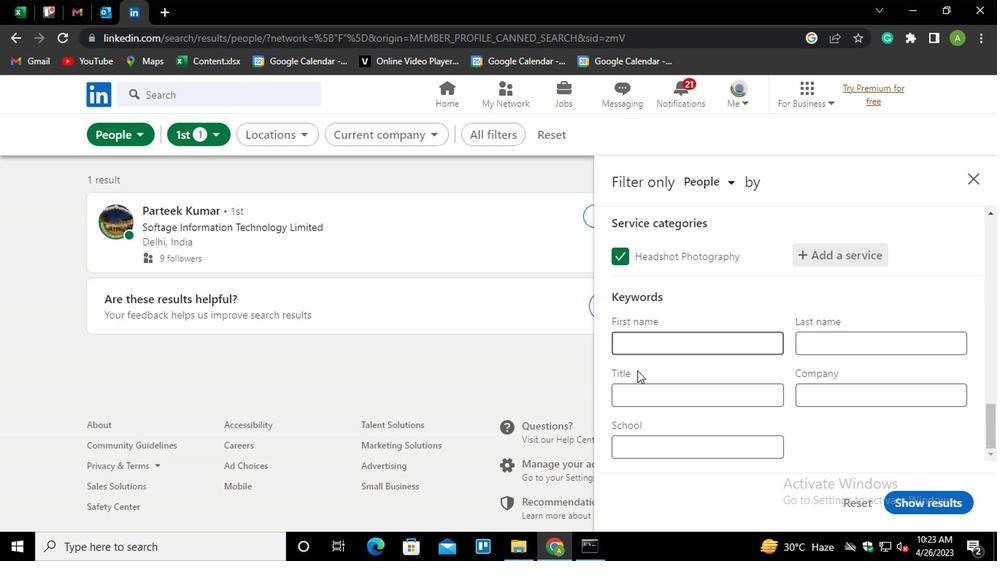 
Action: Mouse pressed left at (631, 380)
Screenshot: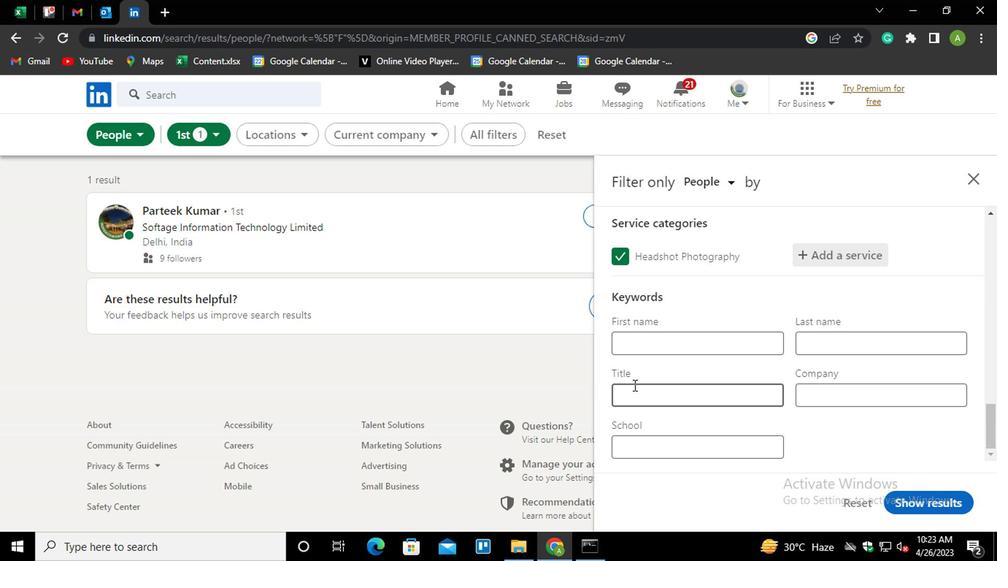 
Action: Key pressed <Key.shift>FOUNDER
Screenshot: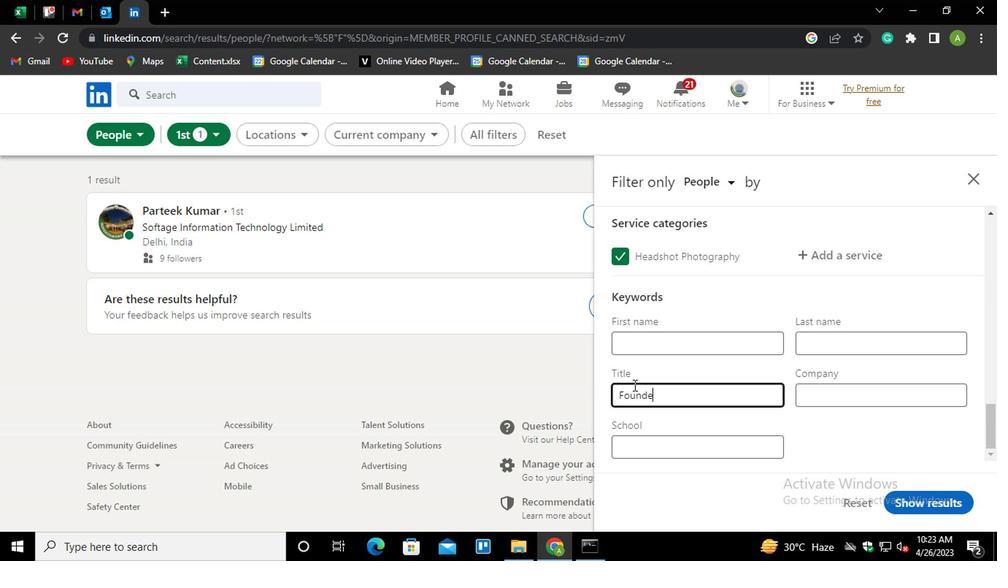 
Action: Mouse moved to (922, 489)
Screenshot: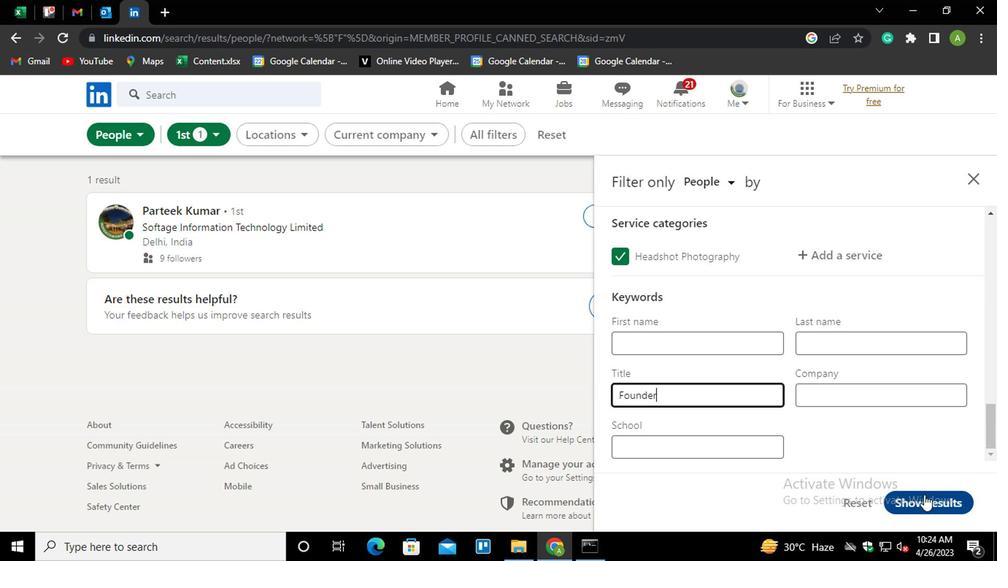 
Action: Mouse pressed left at (922, 489)
Screenshot: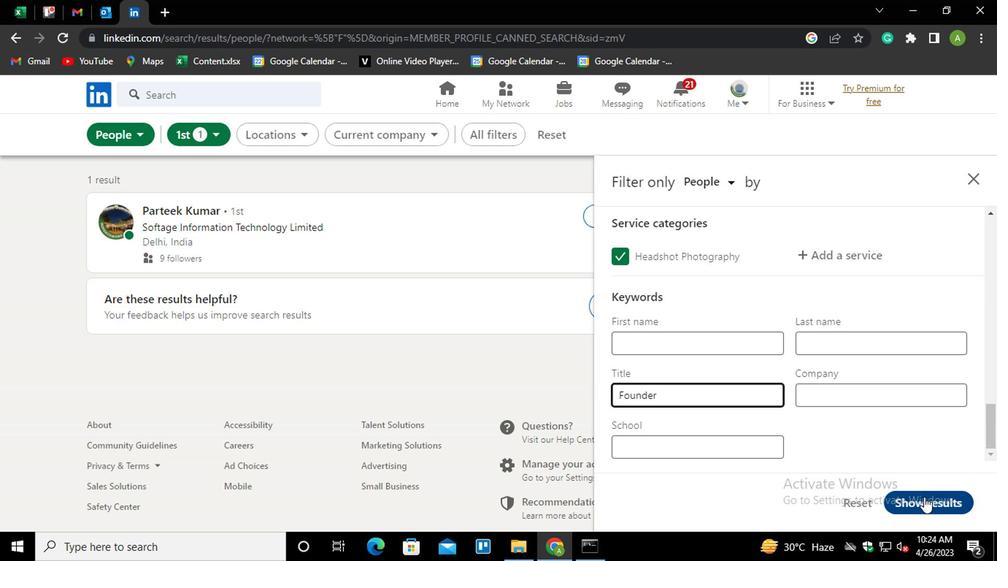 
